 Task: Find the closest state parks to Portland, Maine, and Concord, New Hampshire.
Action: Mouse moved to (149, 83)
Screenshot: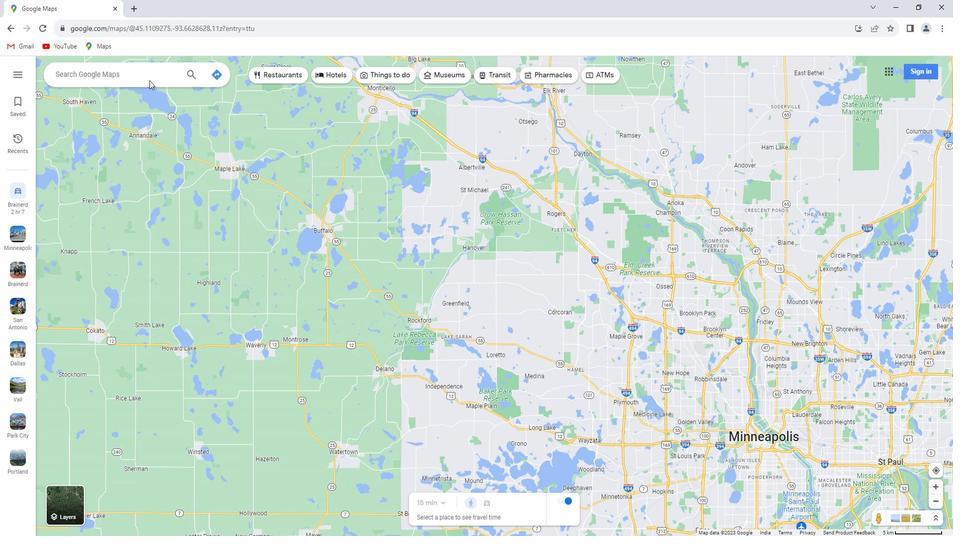 
Action: Mouse pressed left at (149, 83)
Screenshot: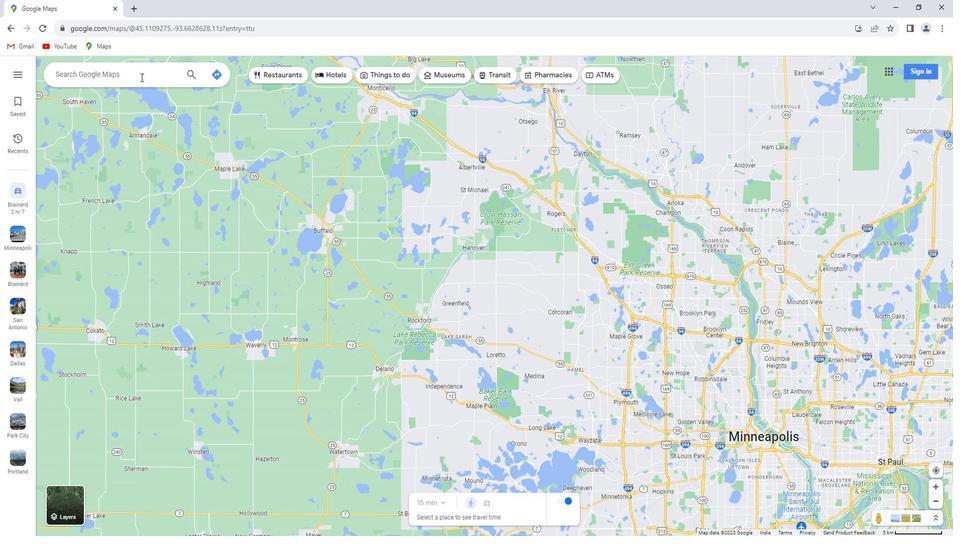 
Action: Key pressed <Key.shift>Portland,<Key.space><Key.shift>Maine<Key.enter>
Screenshot: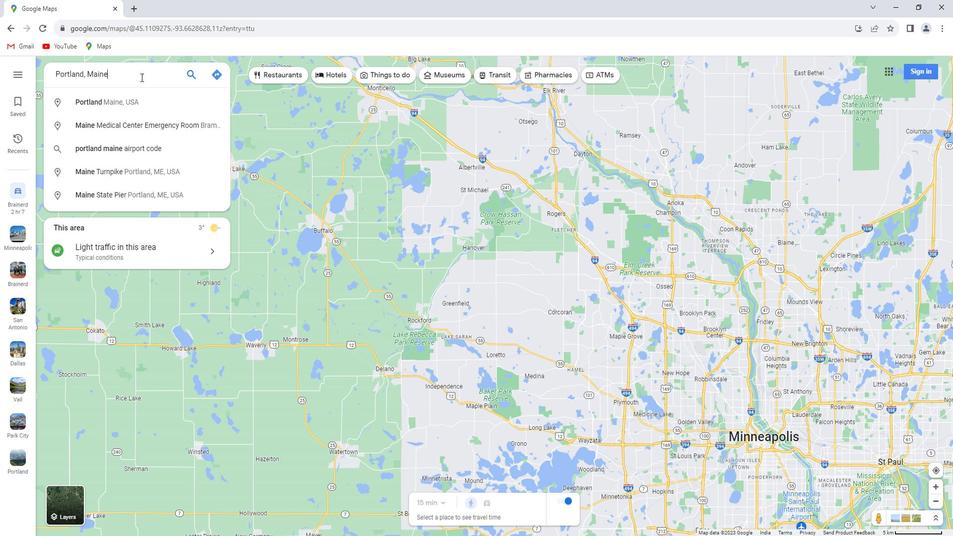
Action: Mouse moved to (137, 253)
Screenshot: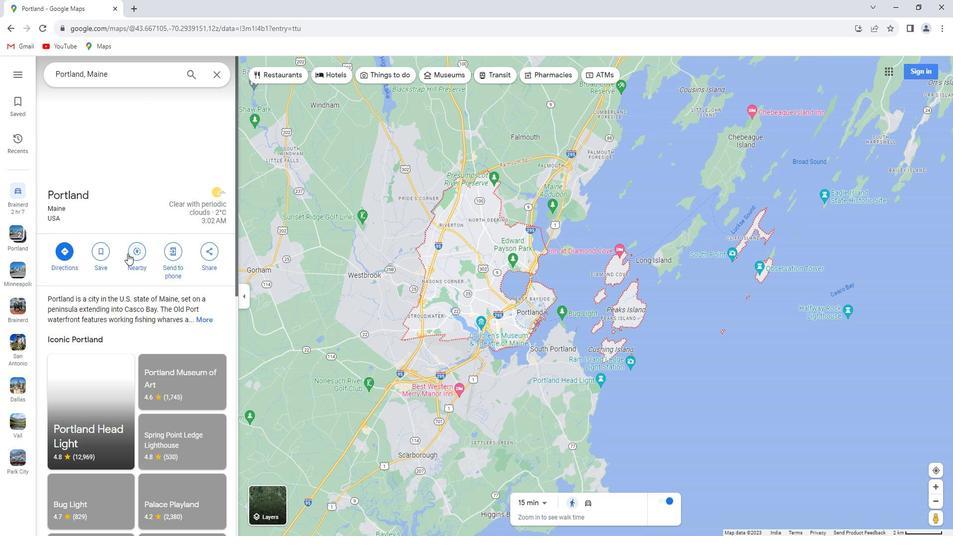 
Action: Mouse pressed left at (137, 253)
Screenshot: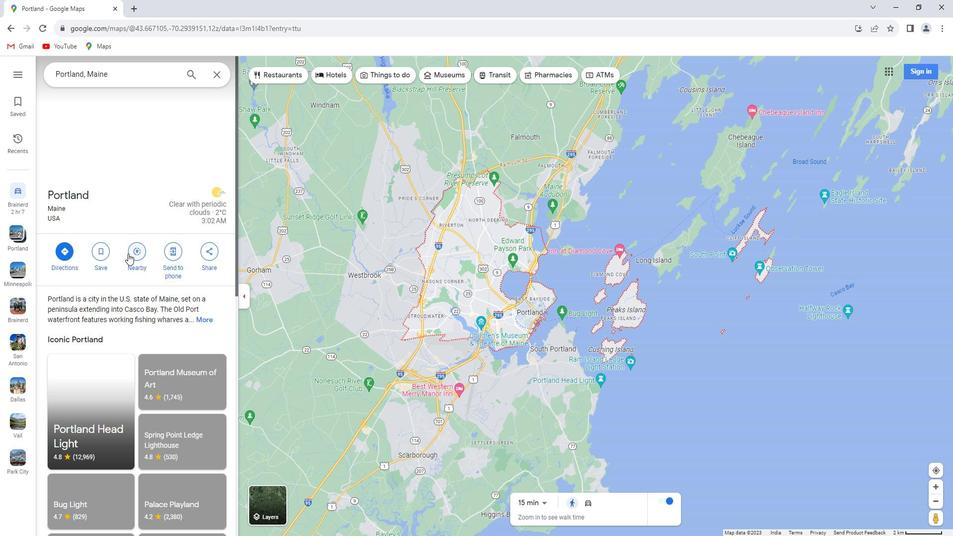 
Action: Mouse moved to (138, 251)
Screenshot: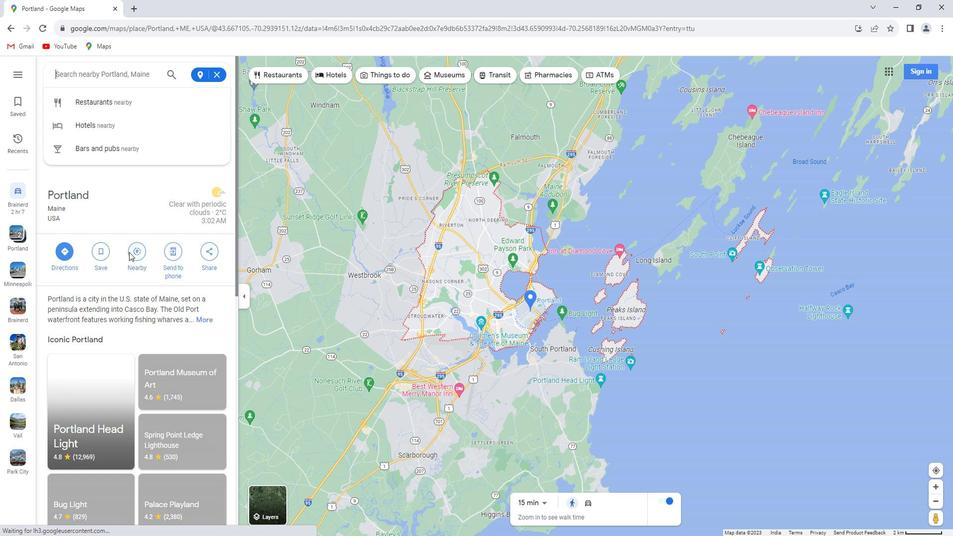 
Action: Key pressed co<Key.backspace>losest<Key.space>ststw<Key.backspace>e<Key.space>parks<Key.enter>
Screenshot: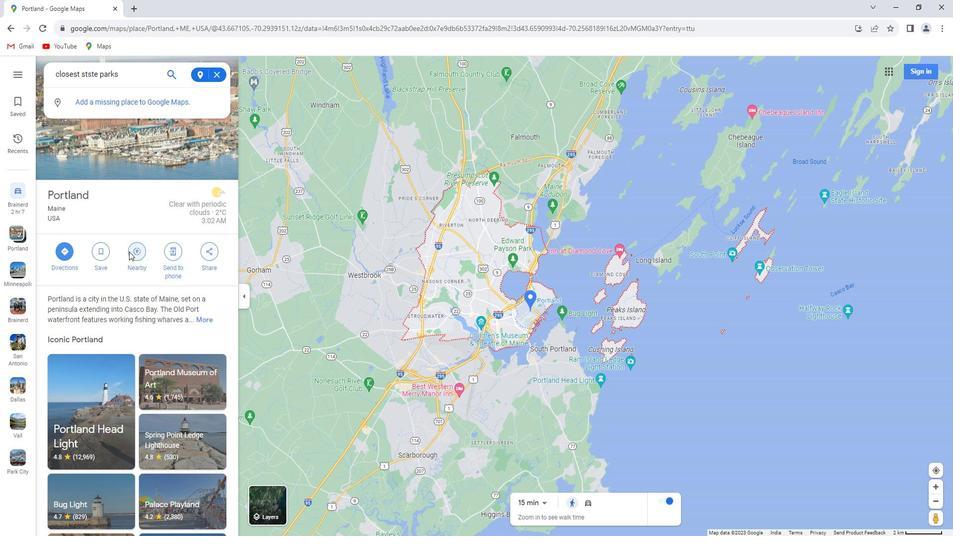 
Action: Mouse moved to (148, 249)
Screenshot: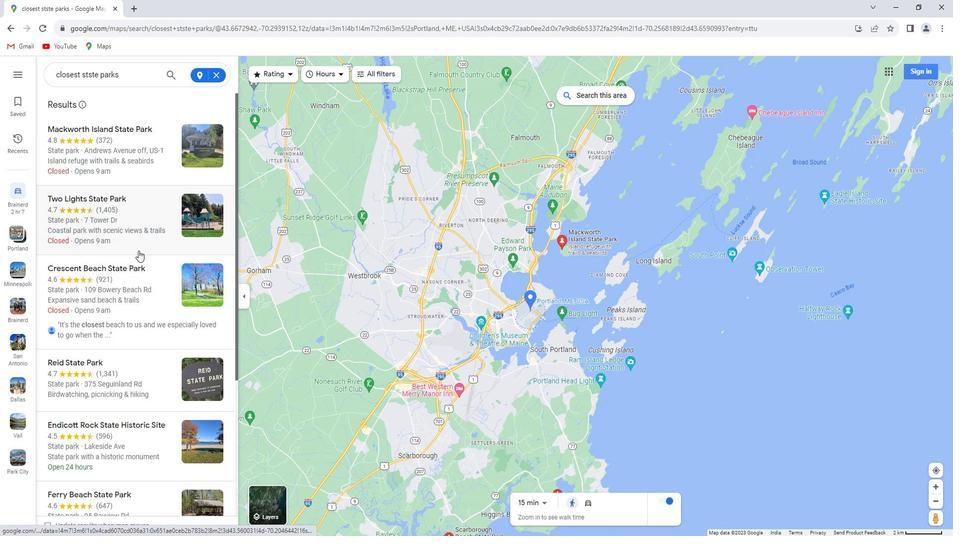 
Action: Mouse scrolled (148, 249) with delta (0, 0)
Screenshot: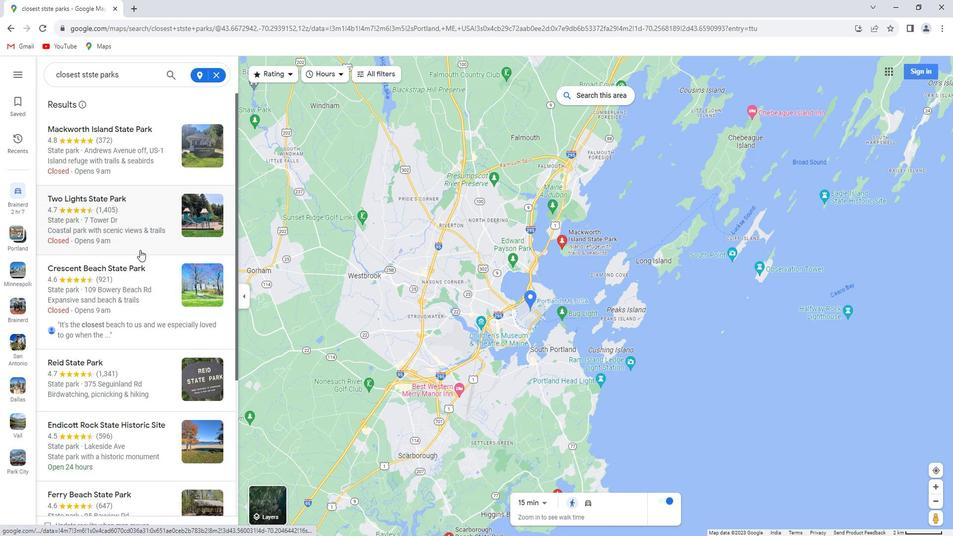 
Action: Mouse scrolled (148, 249) with delta (0, 0)
Screenshot: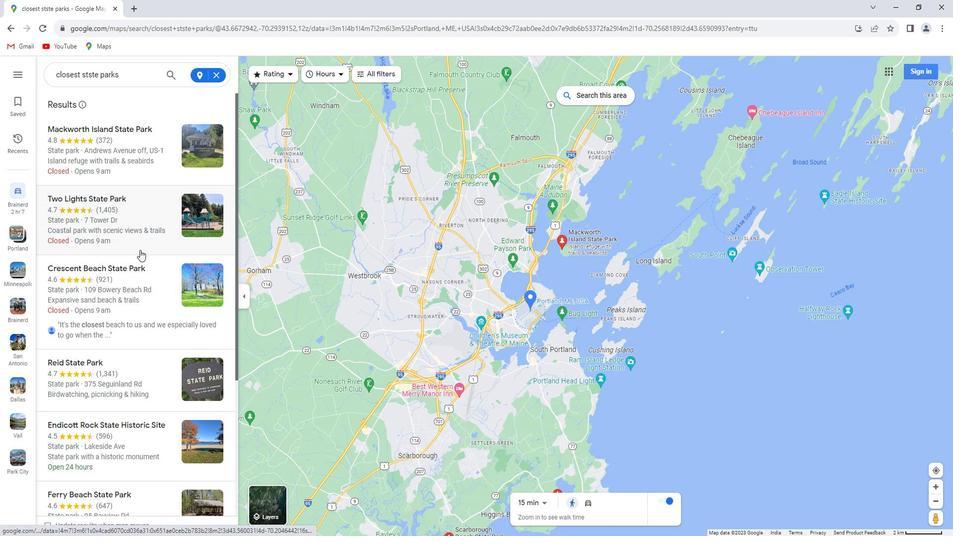 
Action: Mouse scrolled (148, 249) with delta (0, 0)
Screenshot: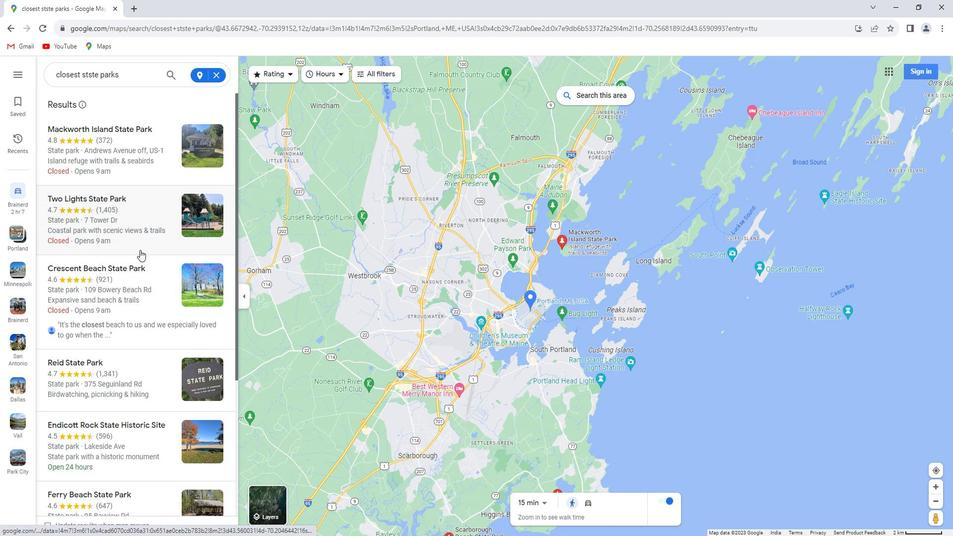 
Action: Mouse scrolled (148, 249) with delta (0, 0)
Screenshot: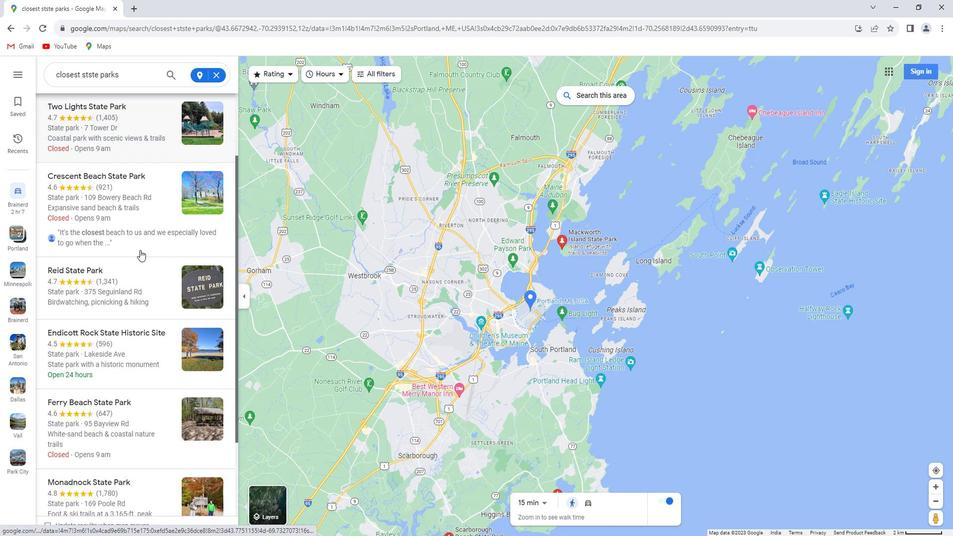 
Action: Mouse scrolled (148, 249) with delta (0, 0)
Screenshot: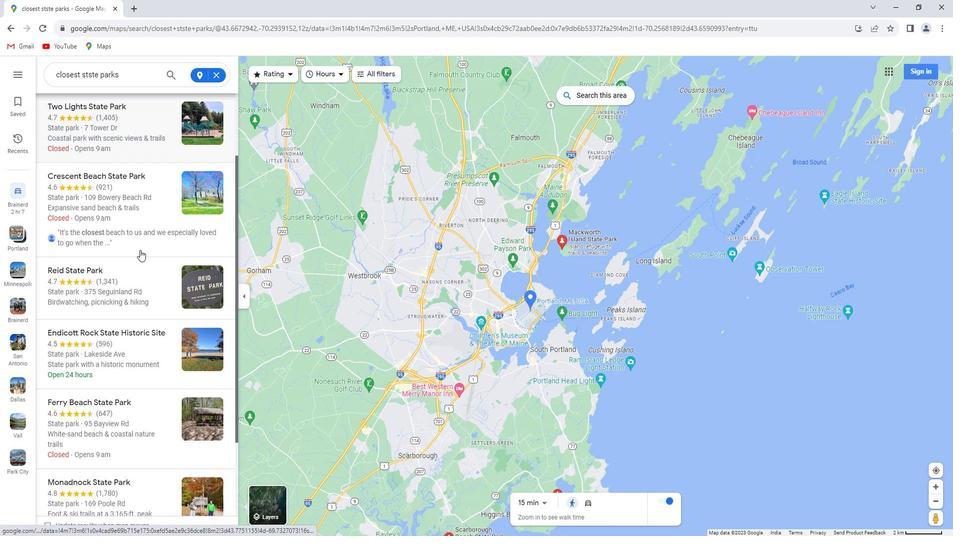 
Action: Mouse scrolled (148, 249) with delta (0, 0)
Screenshot: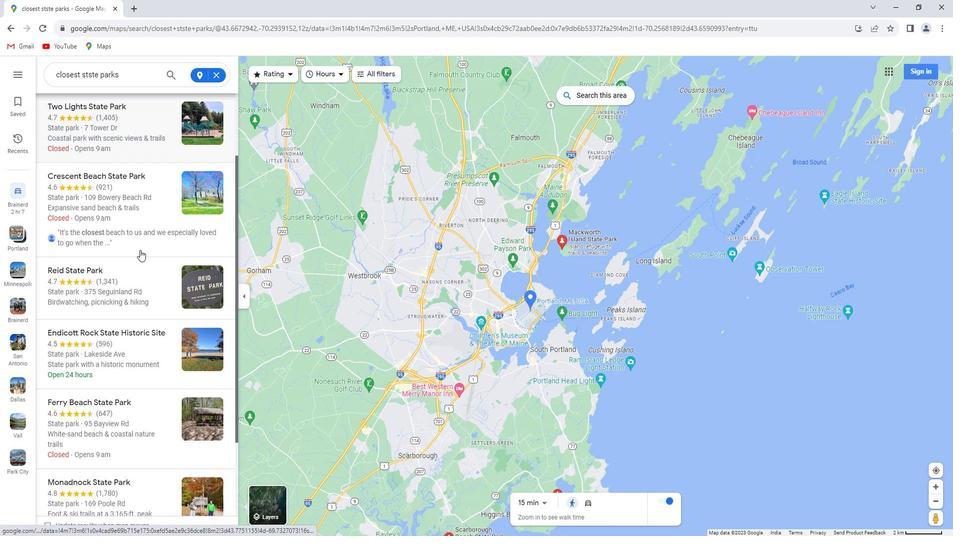 
Action: Mouse scrolled (148, 249) with delta (0, 0)
Screenshot: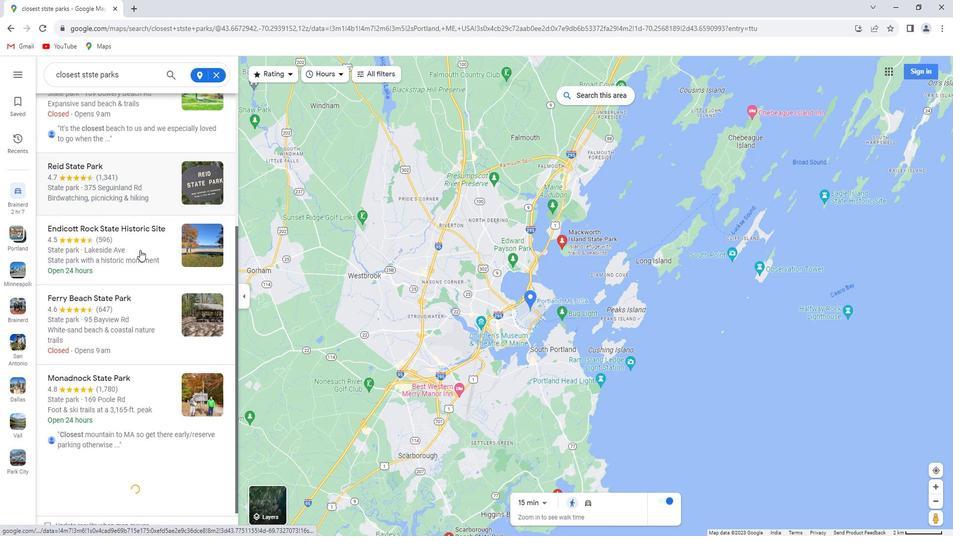 
Action: Mouse scrolled (148, 249) with delta (0, 0)
Screenshot: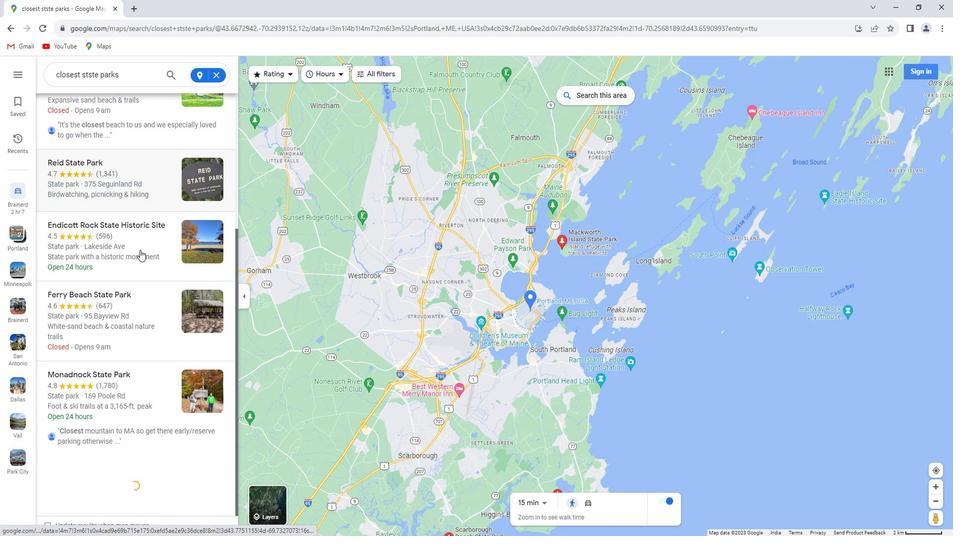 
Action: Mouse scrolled (148, 249) with delta (0, 0)
Screenshot: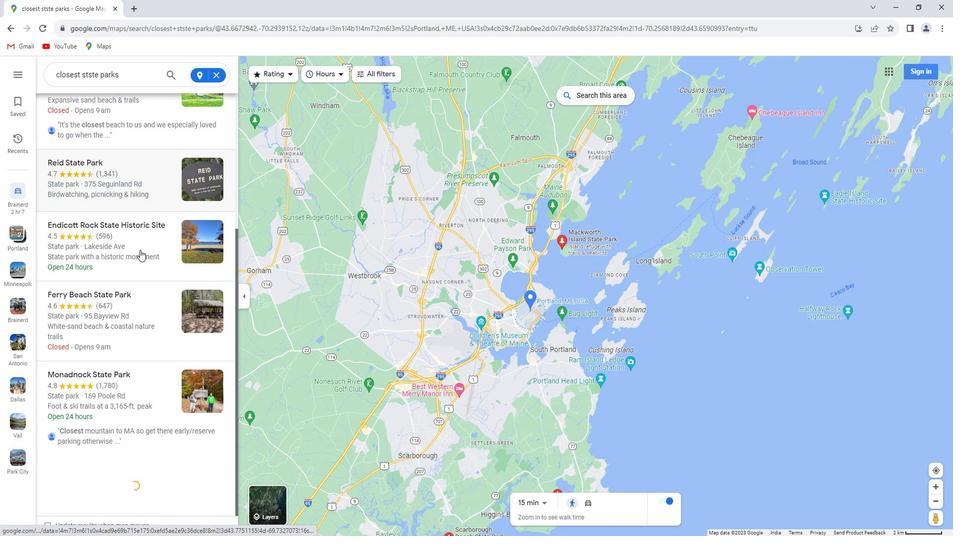 
Action: Mouse scrolled (148, 249) with delta (0, 0)
Screenshot: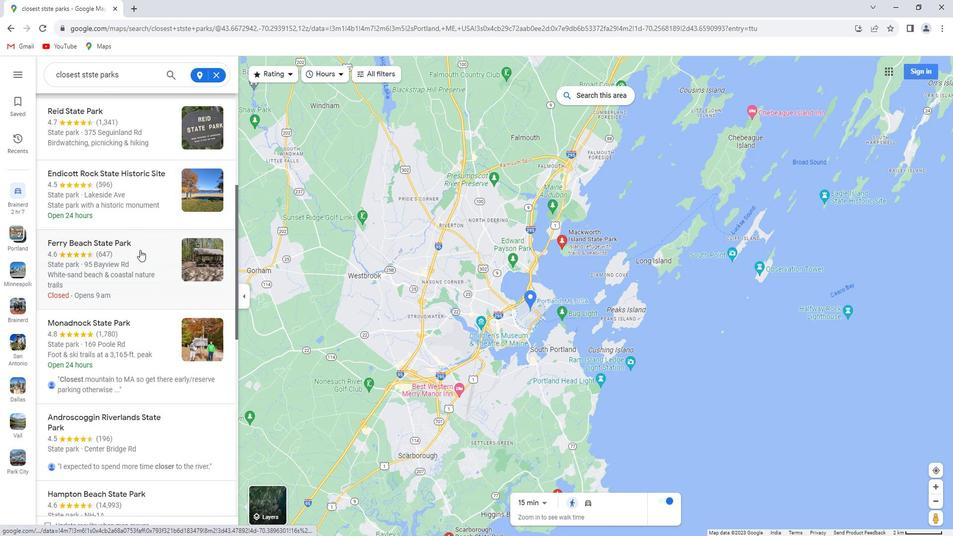 
Action: Mouse scrolled (148, 249) with delta (0, 0)
Screenshot: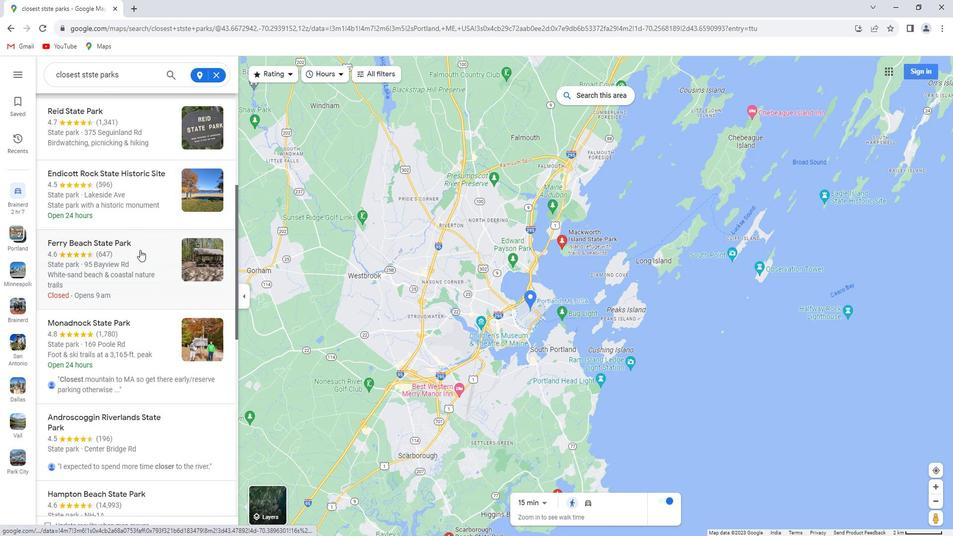 
Action: Mouse moved to (229, 81)
Screenshot: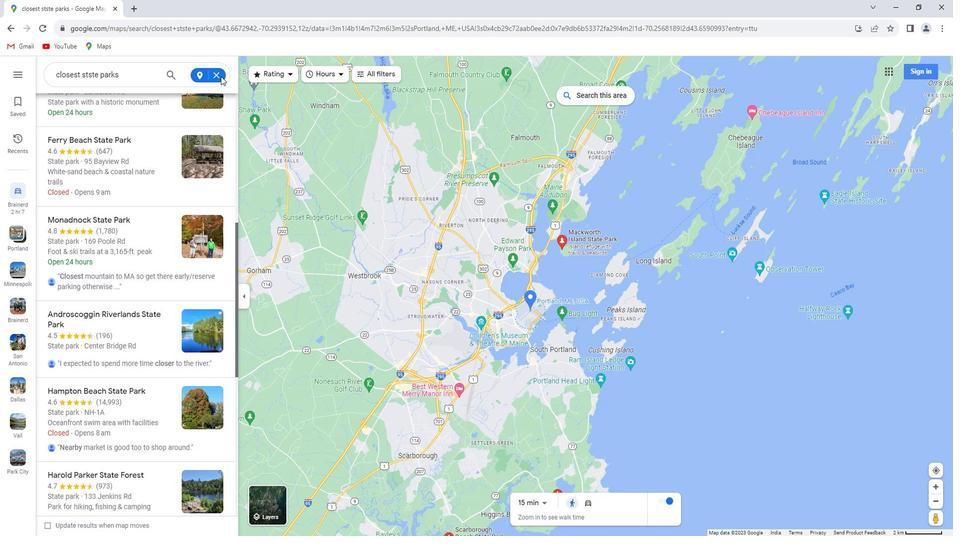 
Action: Mouse pressed left at (229, 81)
Screenshot: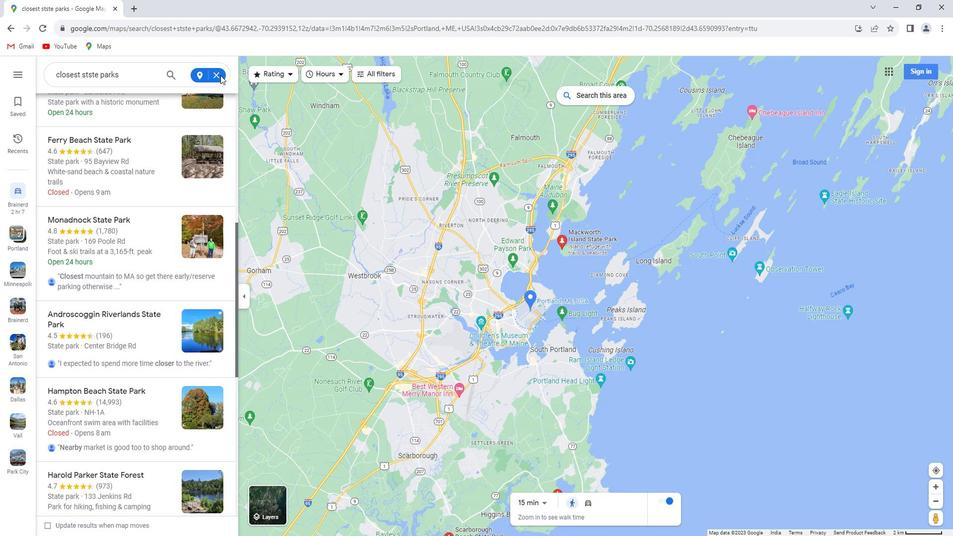 
Action: Mouse moved to (229, 80)
Screenshot: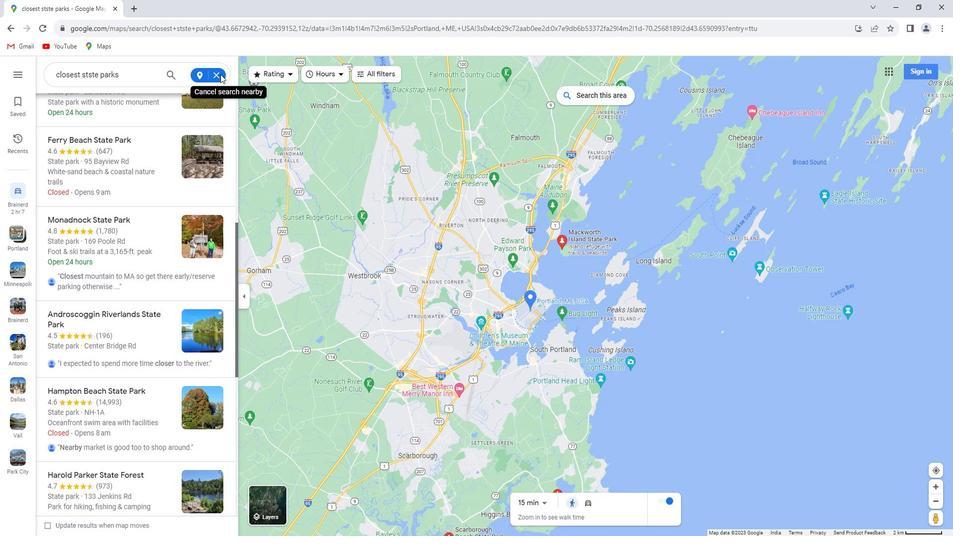 
Action: Mouse pressed left at (229, 80)
Screenshot: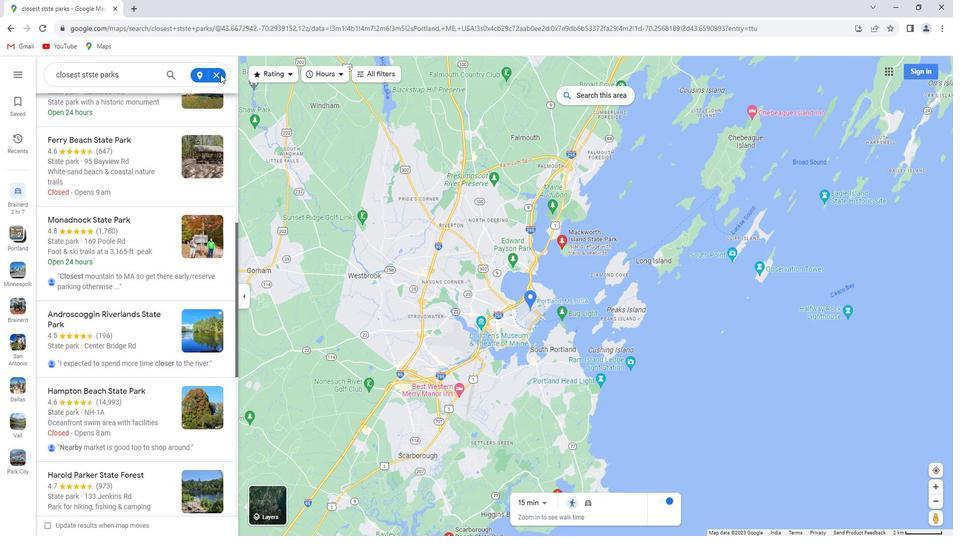 
Action: Mouse moved to (225, 81)
Screenshot: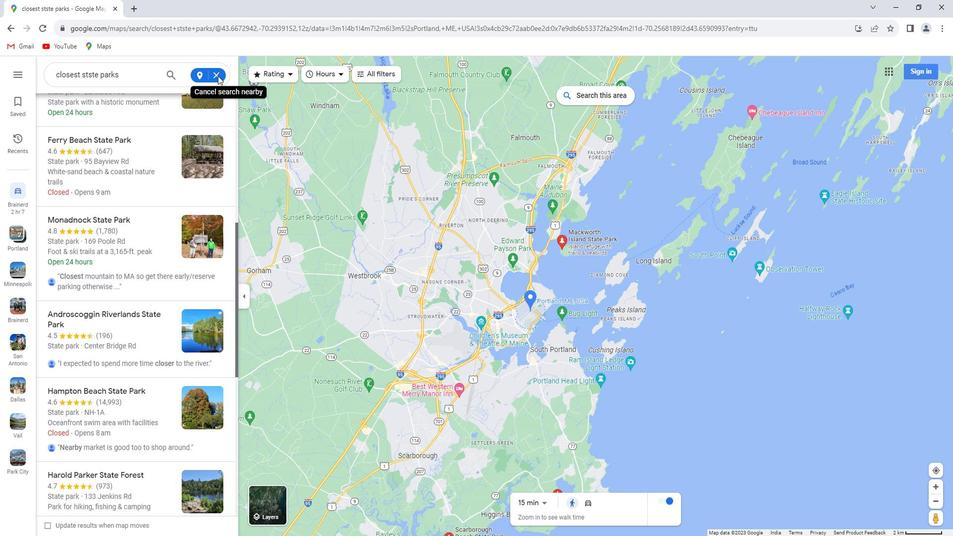 
Action: Mouse pressed left at (225, 81)
Screenshot: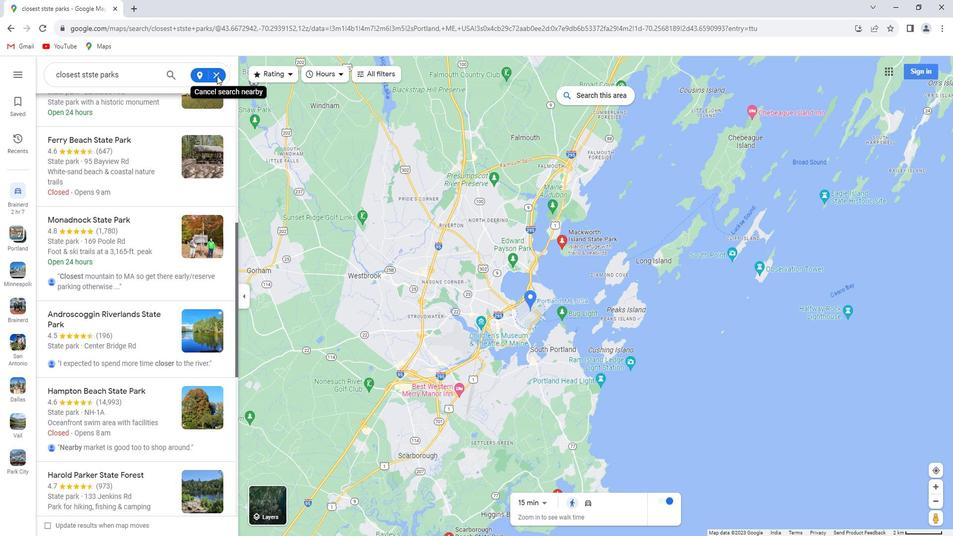 
Action: Mouse moved to (223, 81)
Screenshot: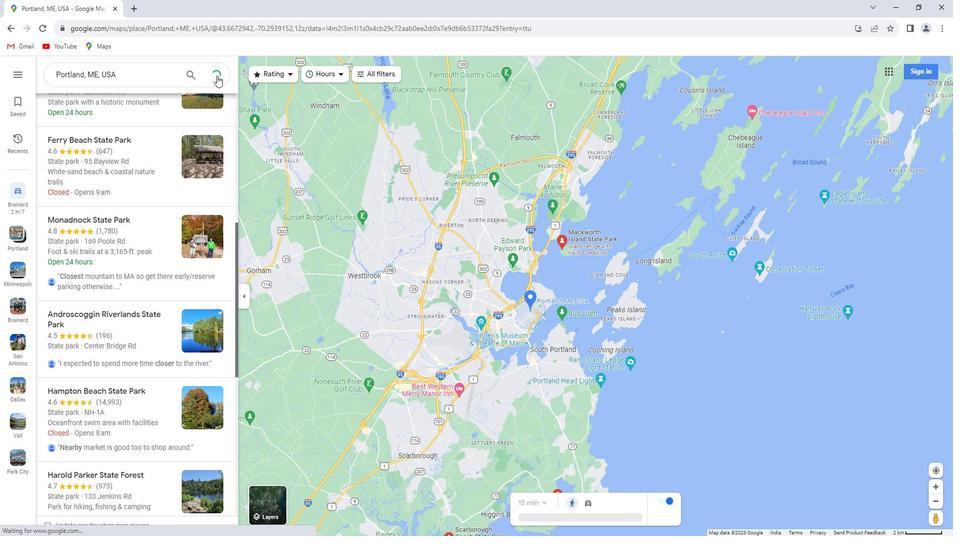 
Action: Mouse pressed left at (223, 81)
Screenshot: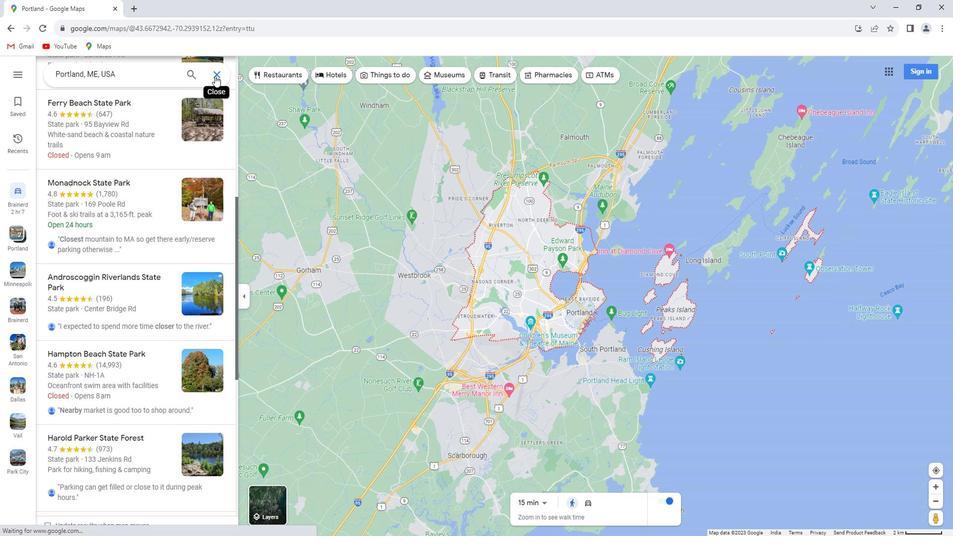 
Action: Mouse moved to (158, 79)
Screenshot: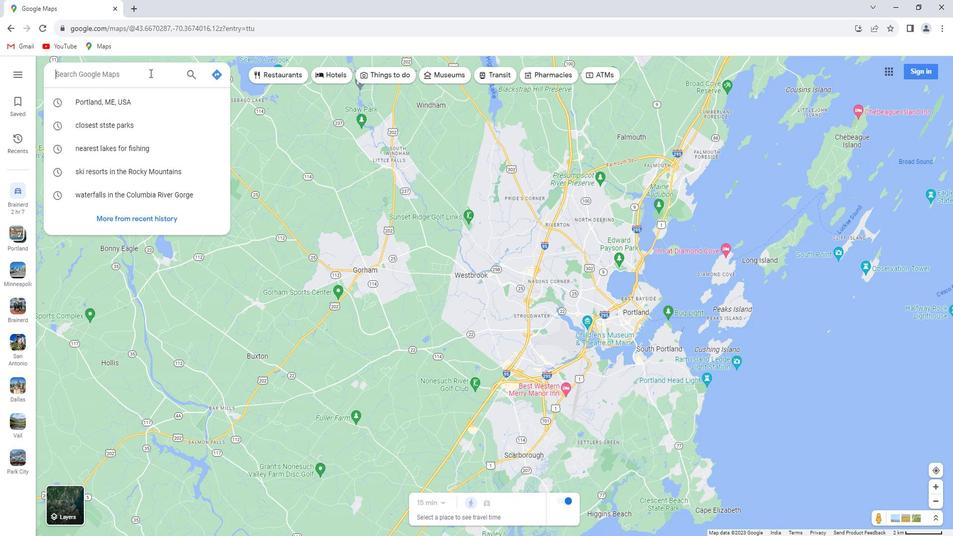 
Action: Key pressed <Key.shift>Concord,<Key.space><Key.shift>New<Key.space><Key.shift>Hampshire<Key.enter>
Screenshot: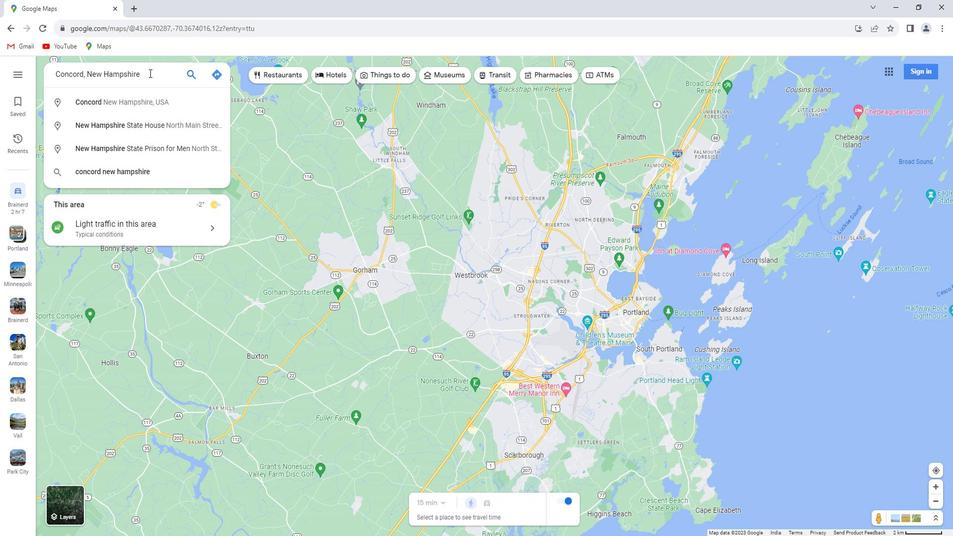 
Action: Mouse moved to (145, 249)
Screenshot: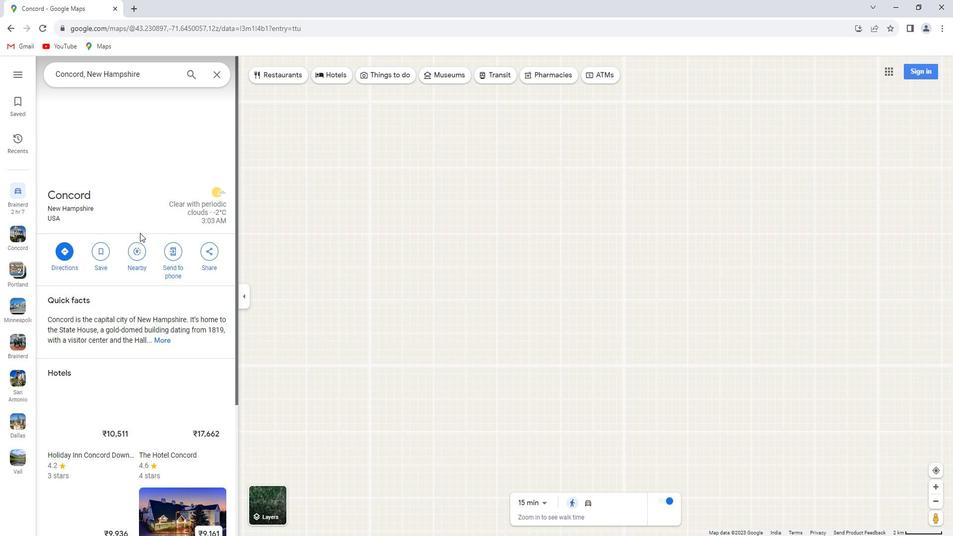 
Action: Mouse pressed left at (145, 249)
Screenshot: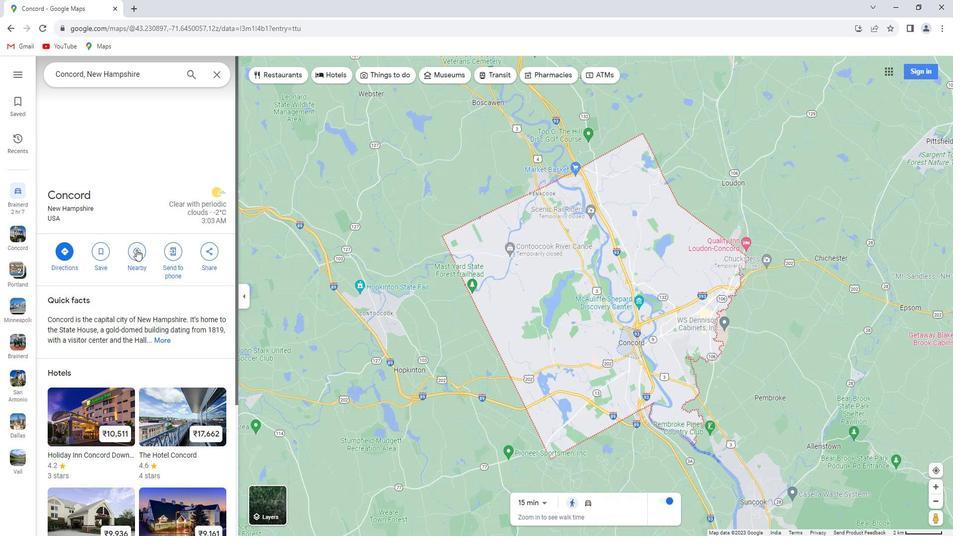 
Action: Mouse moved to (146, 240)
Screenshot: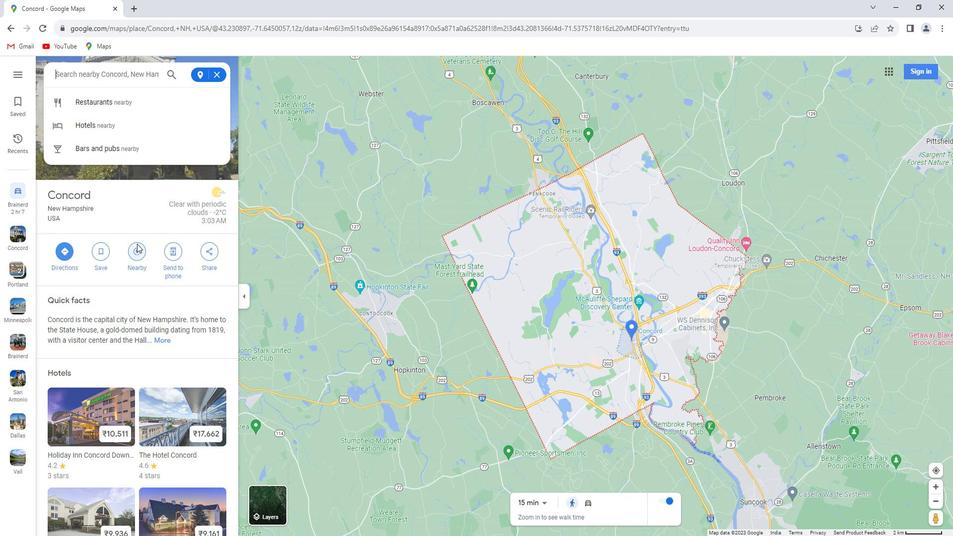 
Action: Key pressed closest<Key.space>state<Key.space>park<Key.enter>
Screenshot: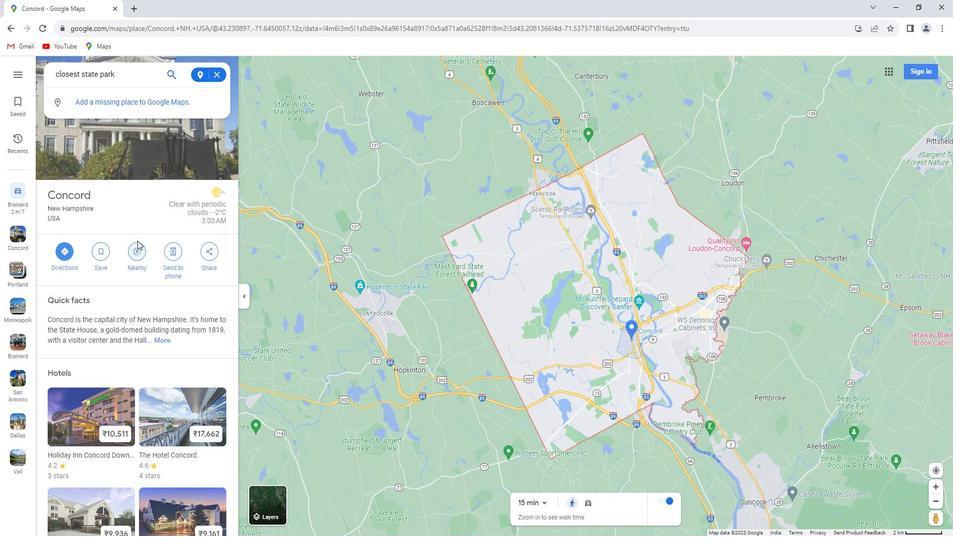
Action: Mouse moved to (156, 198)
Screenshot: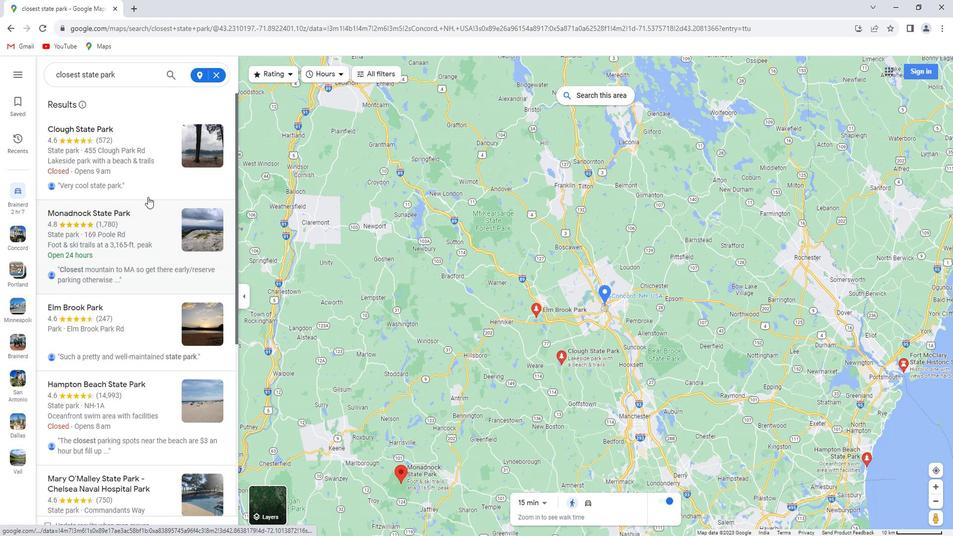 
Action: Mouse scrolled (156, 197) with delta (0, 0)
Screenshot: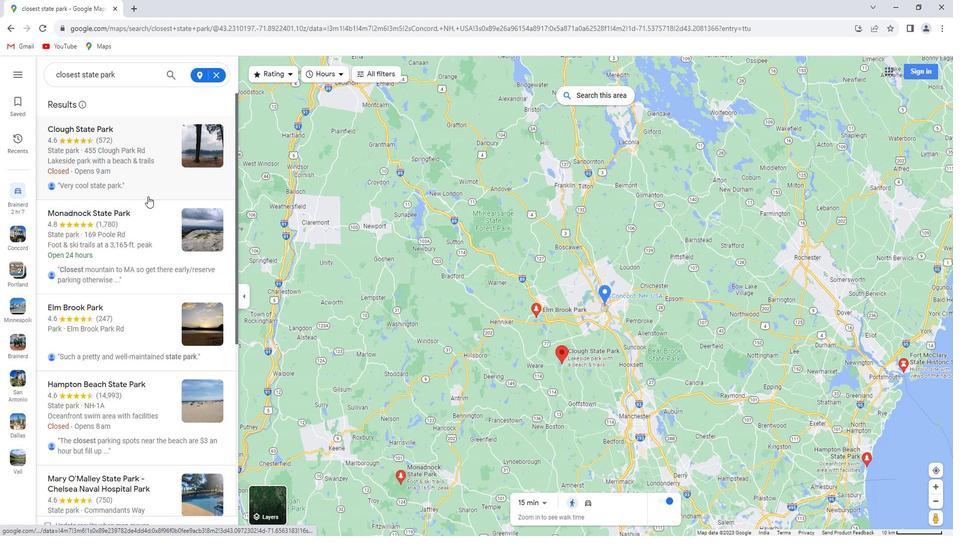 
Action: Mouse scrolled (156, 197) with delta (0, 0)
Screenshot: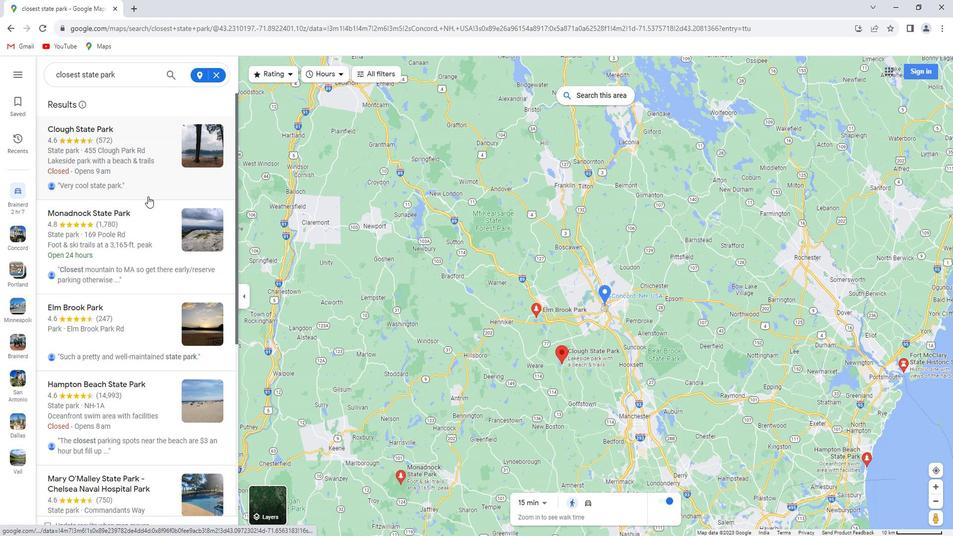 
Action: Mouse scrolled (156, 197) with delta (0, 0)
Screenshot: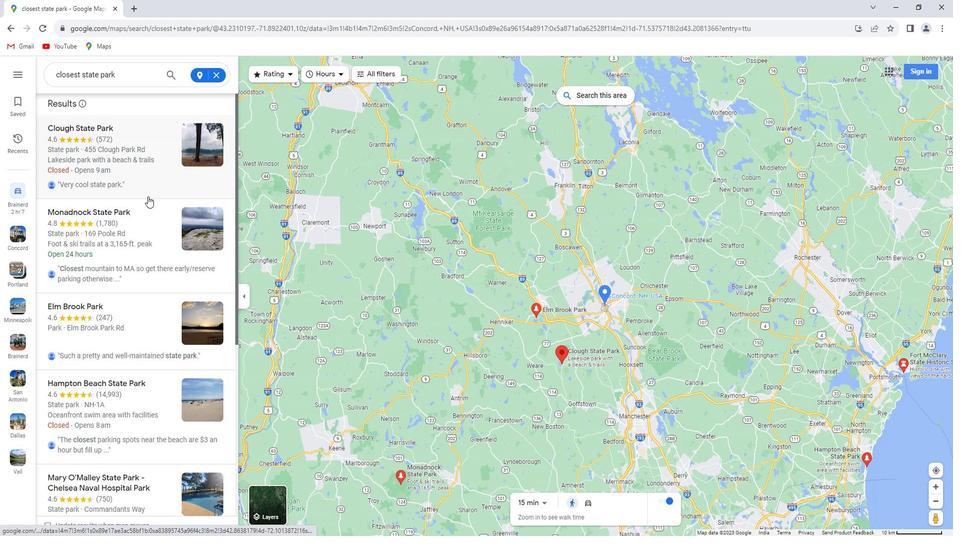 
Action: Mouse scrolled (156, 197) with delta (0, 0)
Screenshot: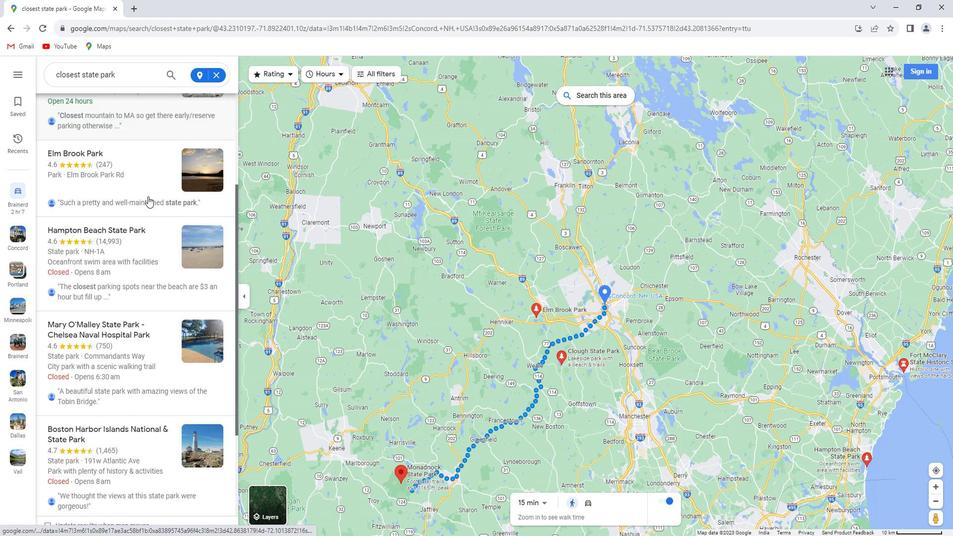 
Action: Mouse scrolled (156, 197) with delta (0, 0)
Screenshot: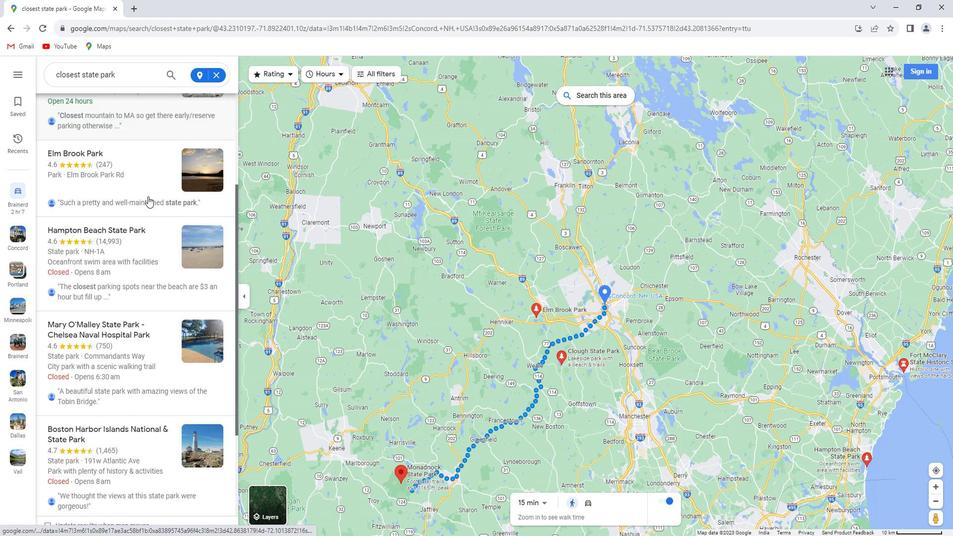 
Action: Mouse scrolled (156, 197) with delta (0, 0)
Screenshot: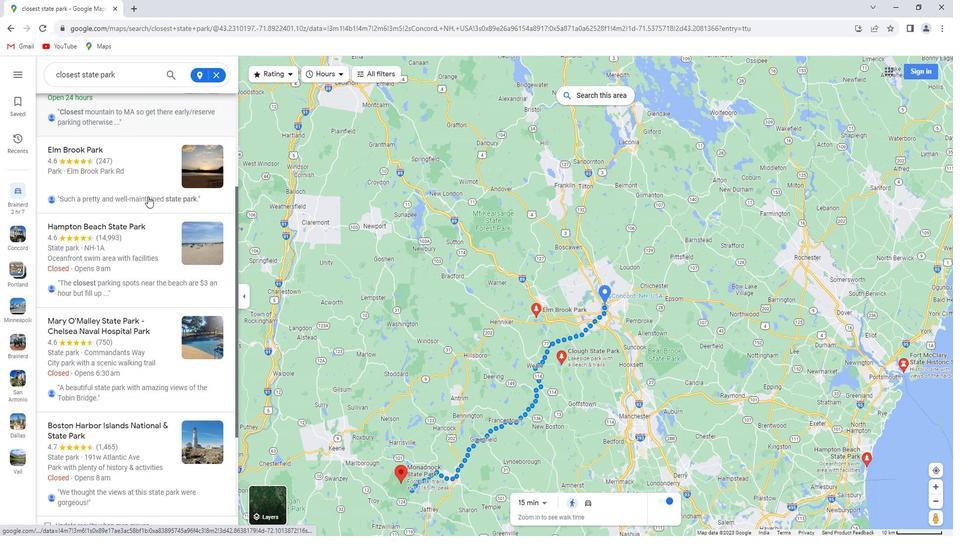 
Action: Mouse scrolled (156, 197) with delta (0, 0)
Screenshot: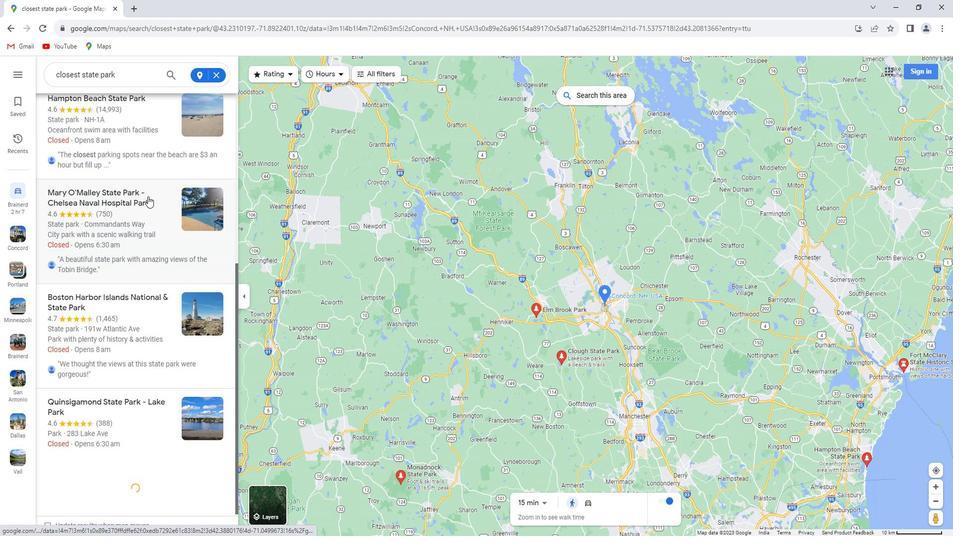 
Action: Mouse scrolled (156, 197) with delta (0, 0)
Screenshot: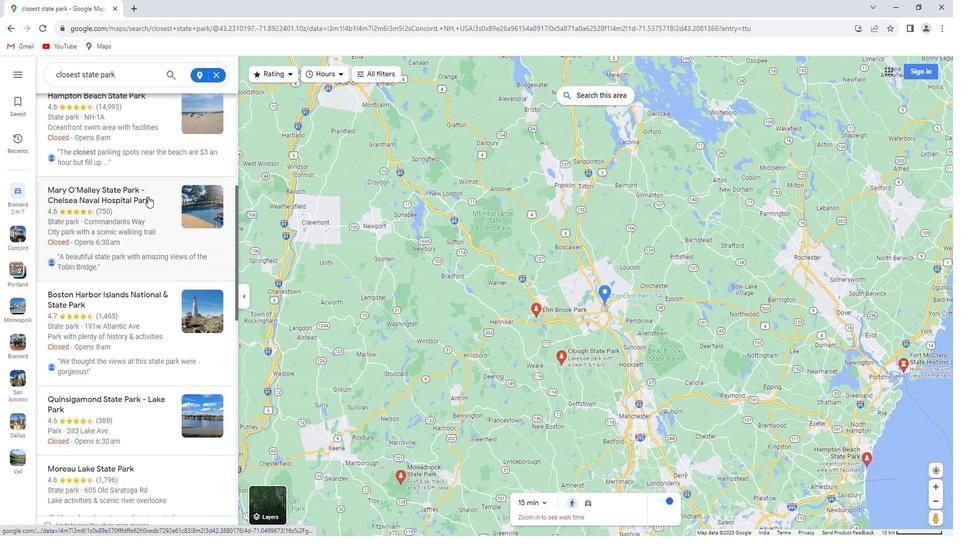 
